 Task: Open a blank sheet, save the file as floraandfaunaletter.txt Type the sentence 'The equation for the area of a triangle is'Add formula using equations and charcters after the sentence 'A = 1/2bh' Select the formula and highlight with color Yellow Change the page Orientation to  Landscape
Action: Mouse moved to (412, 55)
Screenshot: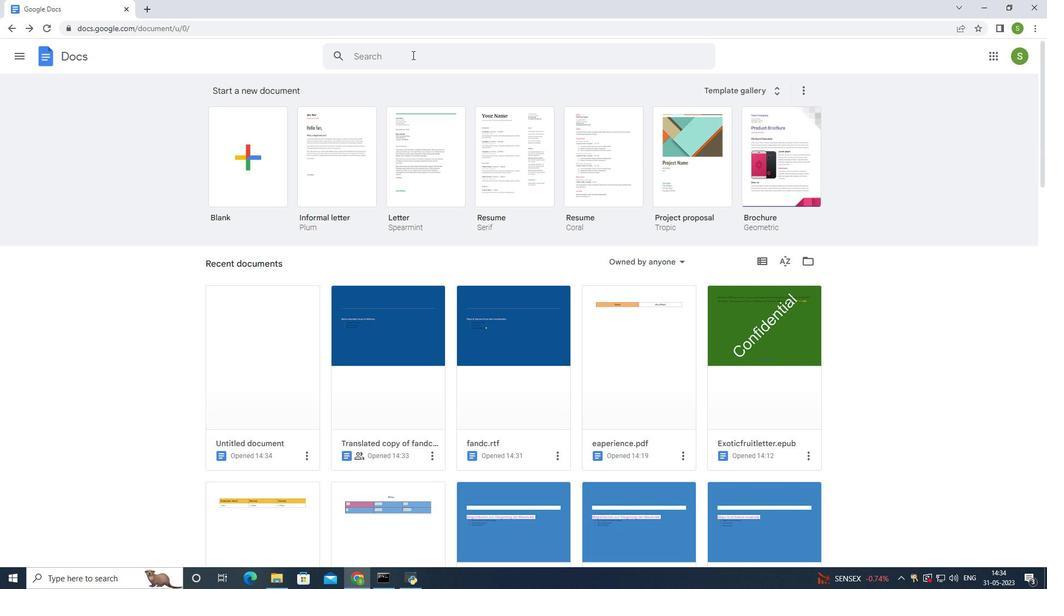 
Action: Mouse pressed left at (412, 55)
Screenshot: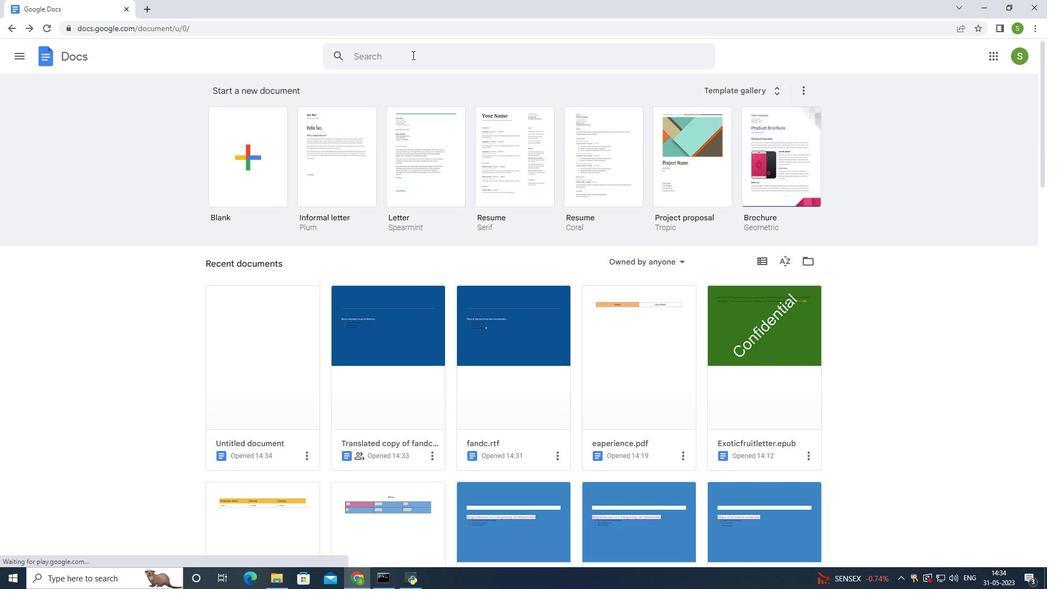 
Action: Mouse moved to (253, 138)
Screenshot: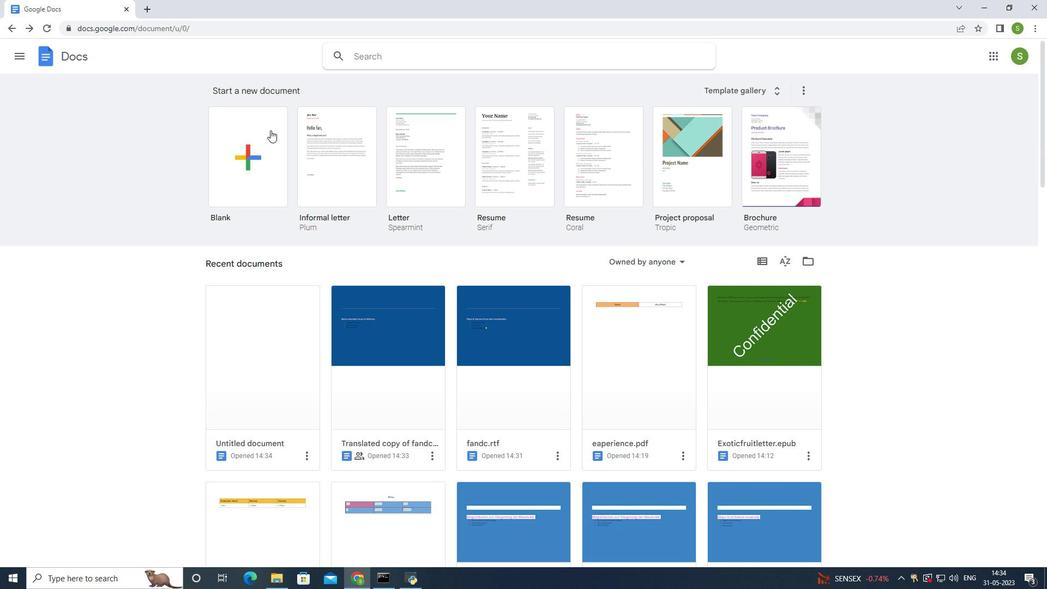 
Action: Mouse pressed left at (253, 138)
Screenshot: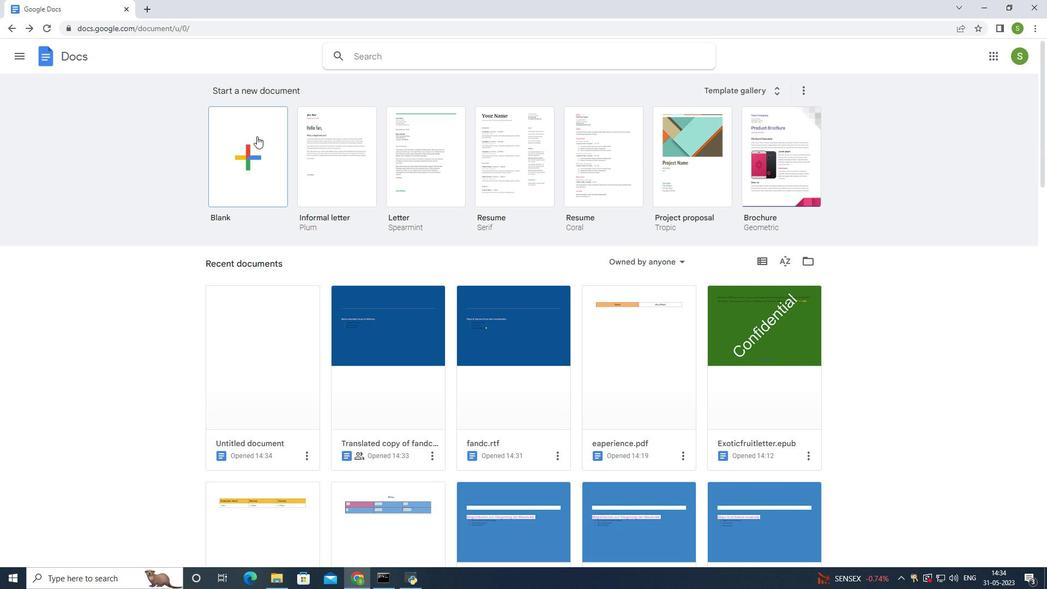 
Action: Mouse moved to (106, 49)
Screenshot: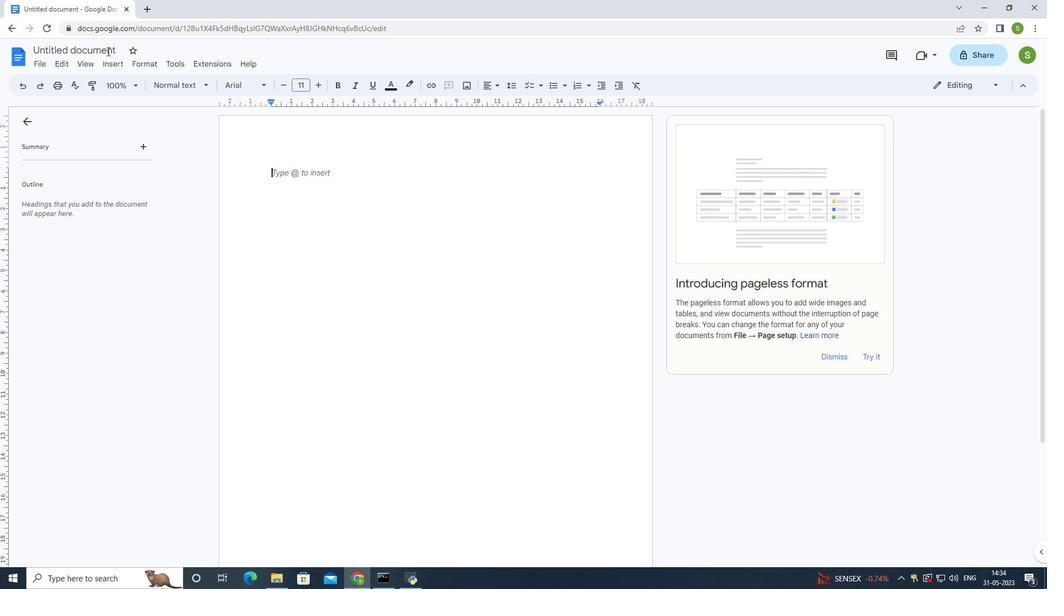 
Action: Mouse pressed left at (106, 49)
Screenshot: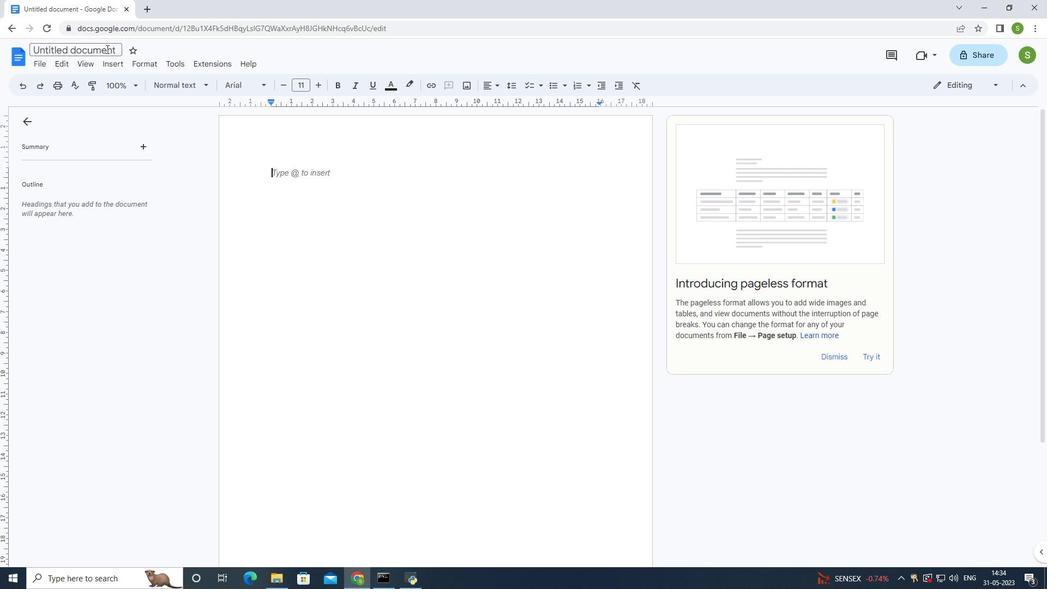 
Action: Mouse moved to (548, 345)
Screenshot: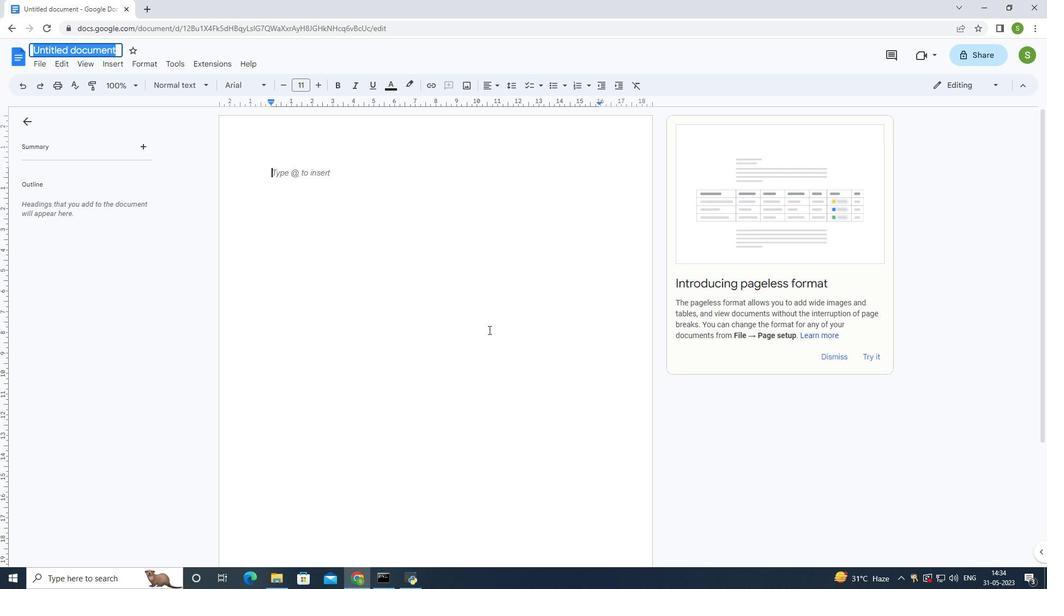 
Action: Key pressed floraandfaunaletter.txt<Key.enter>
Screenshot: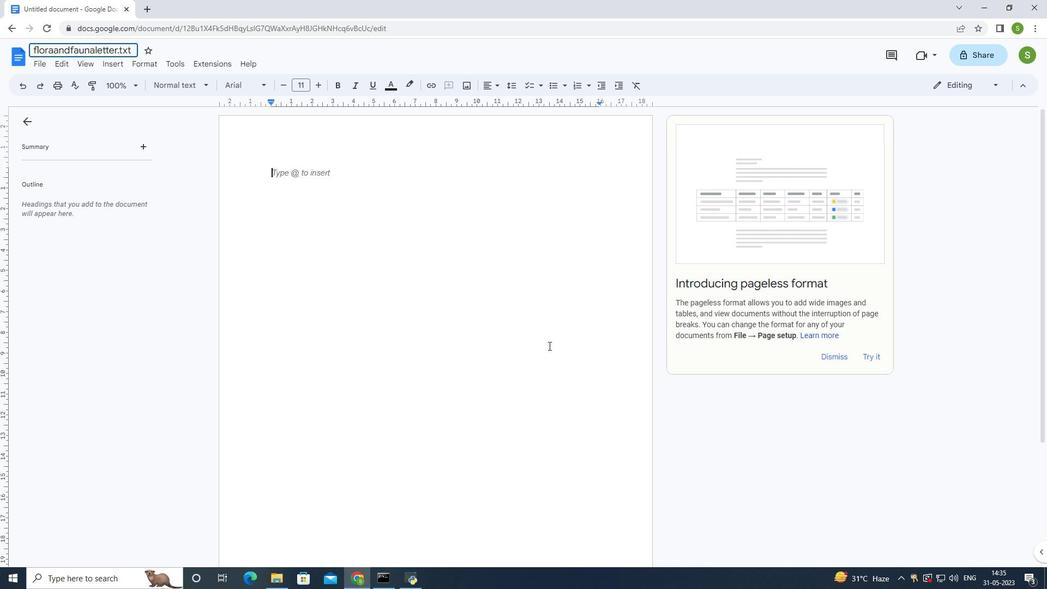 
Action: Mouse moved to (379, 160)
Screenshot: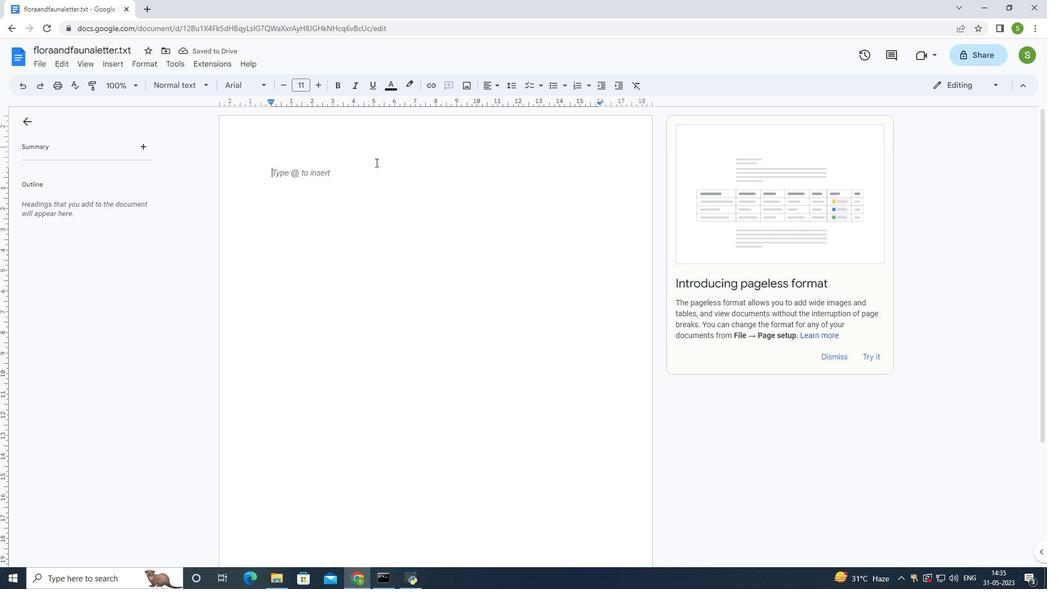 
Action: Key pressed <Key.shift>The<Key.space>equation<Key.space>for<Key.space>the<Key.space>area<Key.space>of<Key.space>a<Key.space>tr
Screenshot: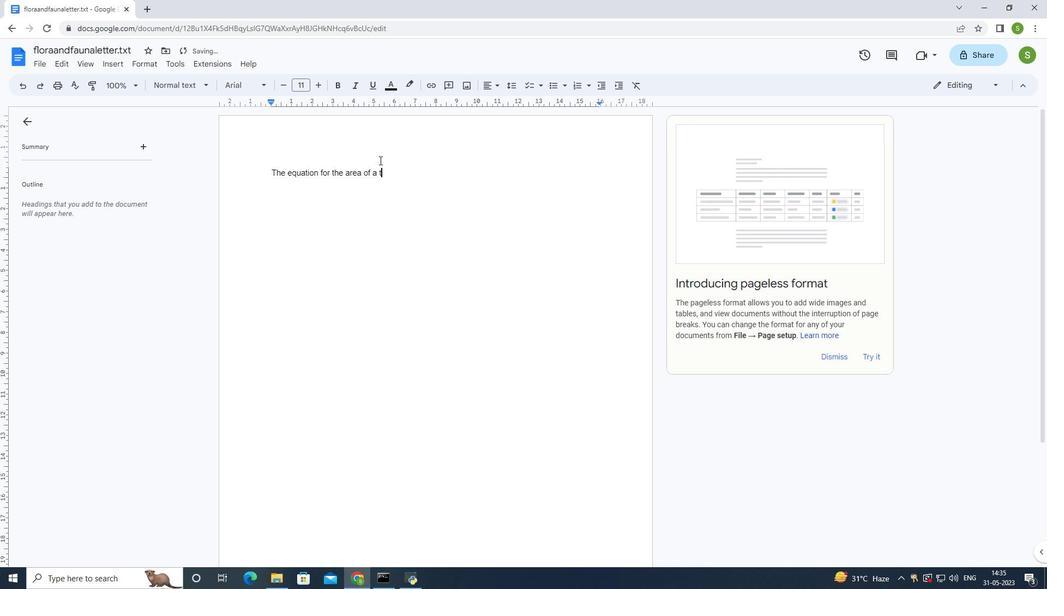 
Action: Mouse moved to (379, 160)
Screenshot: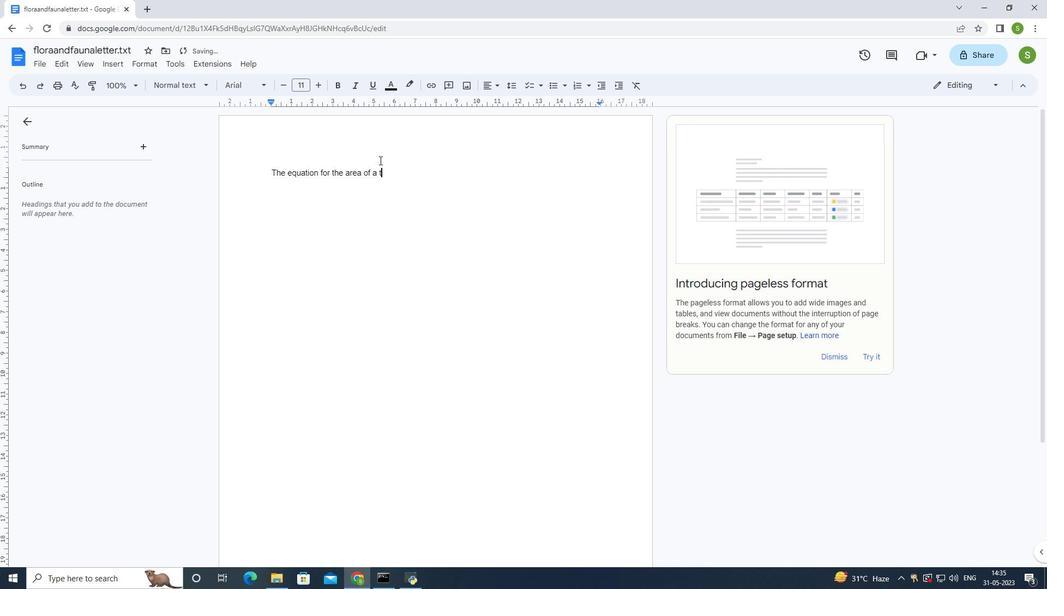 
Action: Key pressed iangle<Key.space>is
Screenshot: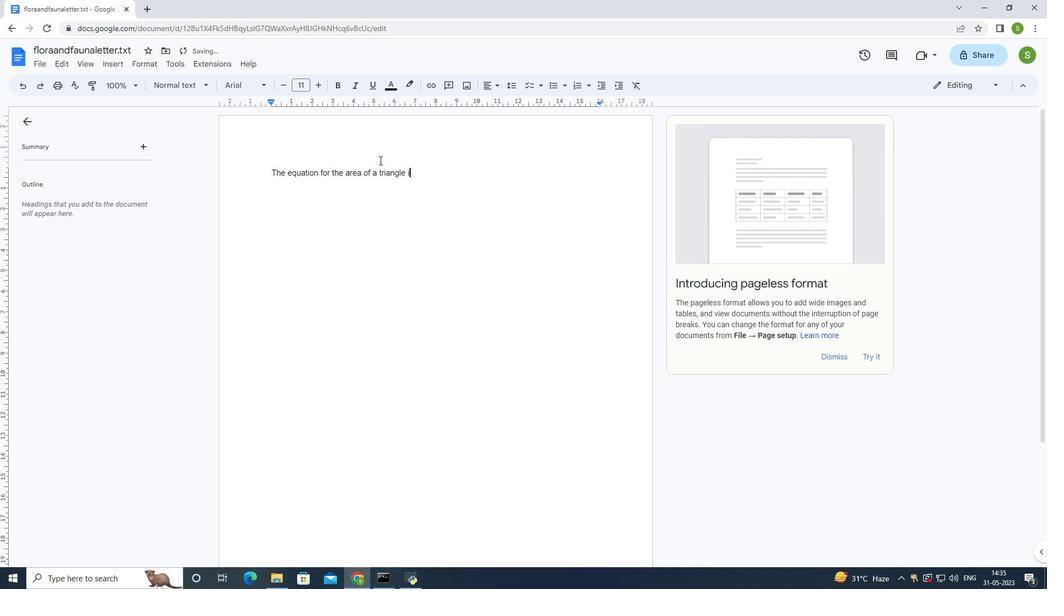 
Action: Mouse moved to (457, 139)
Screenshot: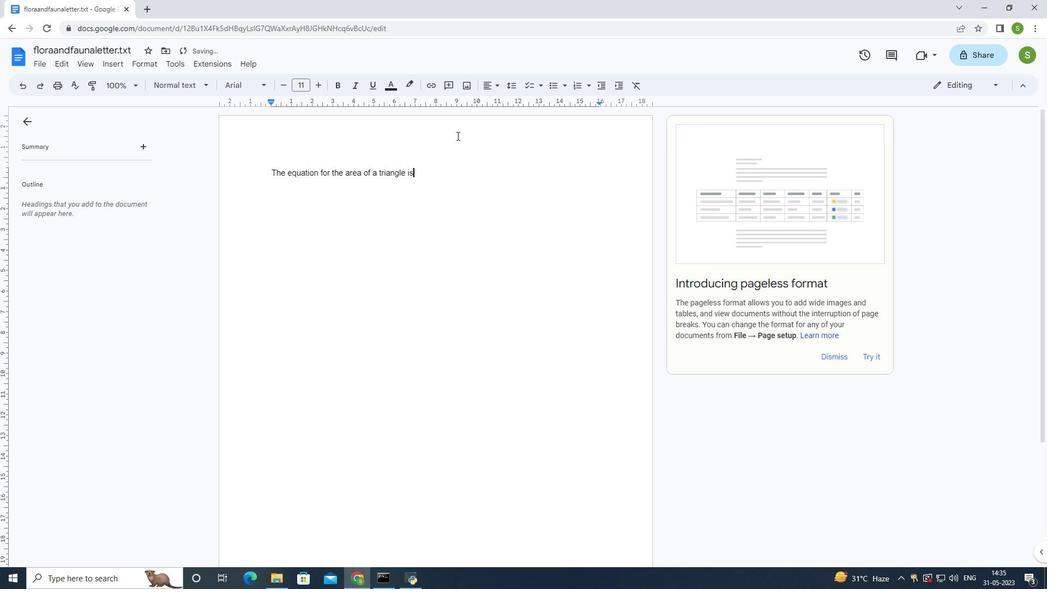 
Action: Key pressed <Key.space>
Screenshot: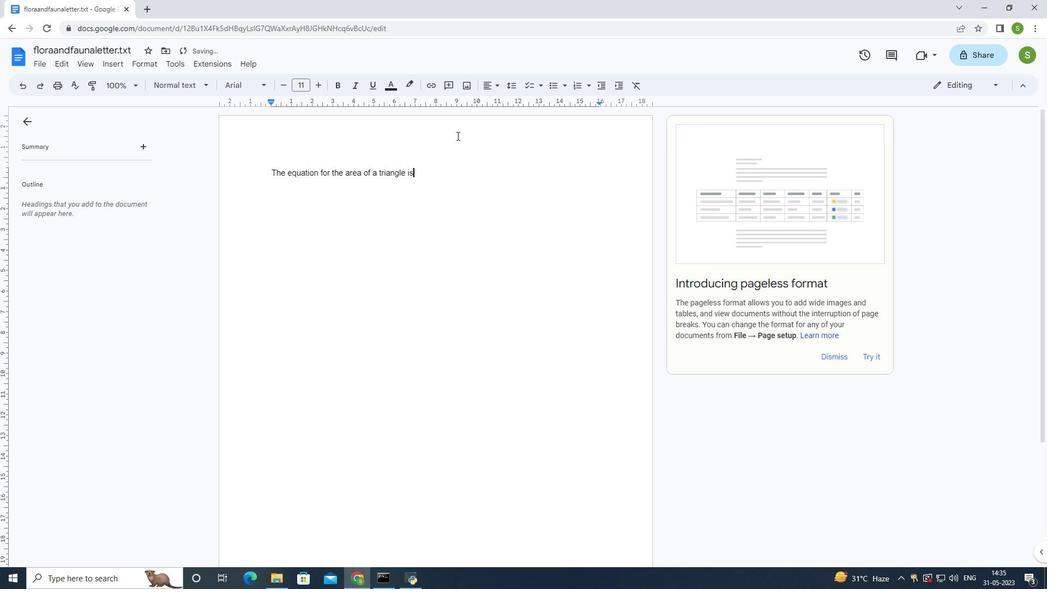 
Action: Mouse moved to (150, 63)
Screenshot: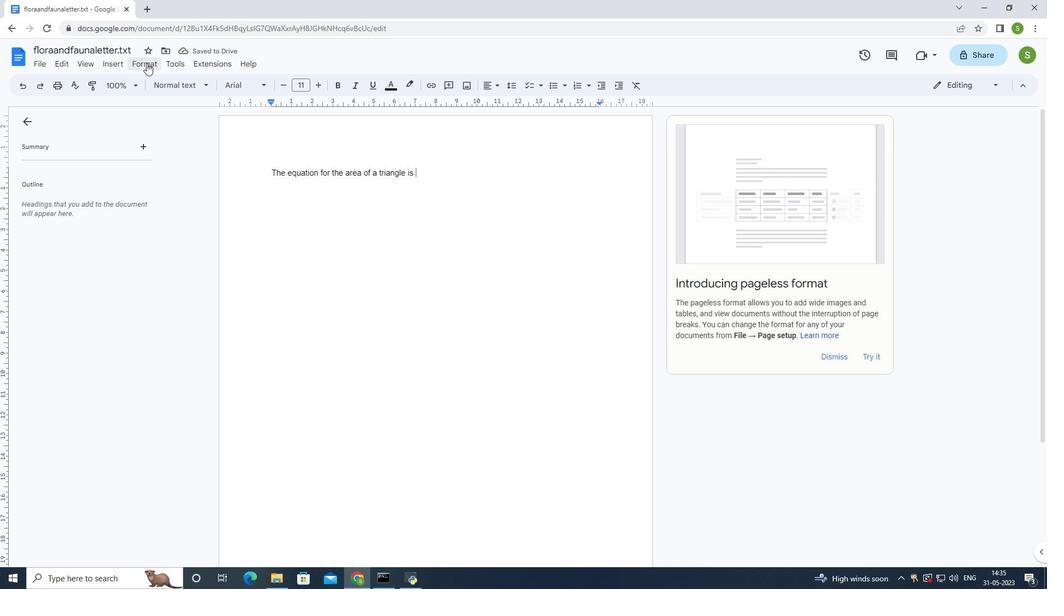 
Action: Mouse pressed left at (150, 63)
Screenshot: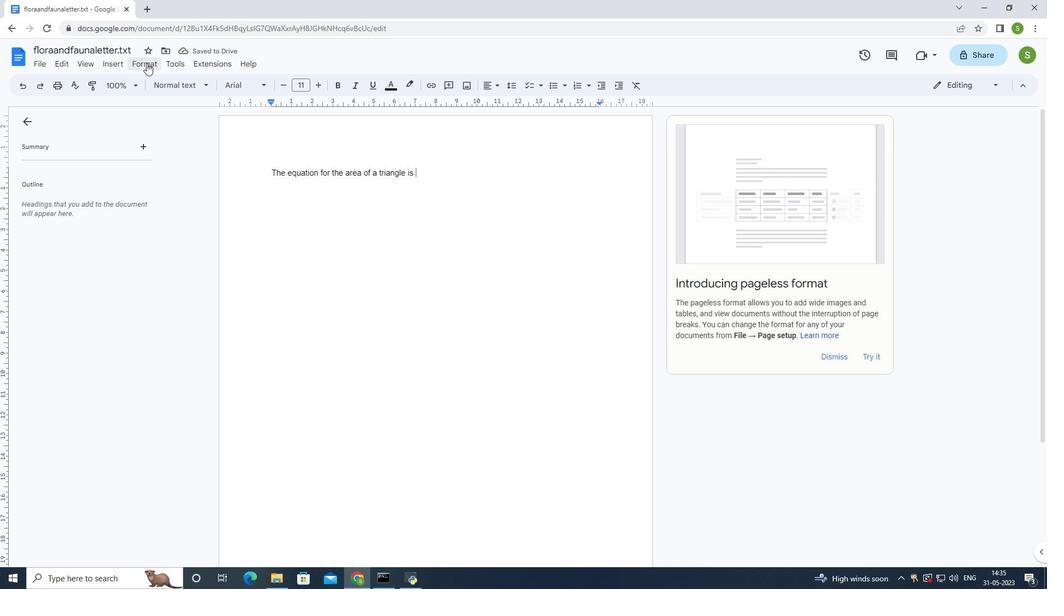 
Action: Mouse moved to (145, 64)
Screenshot: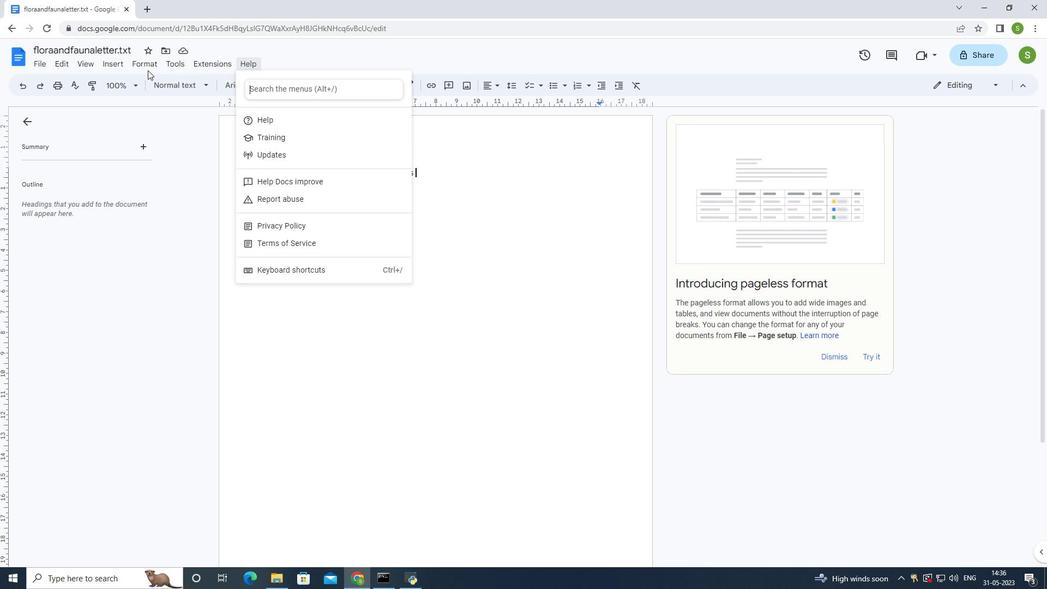 
Action: Mouse pressed left at (145, 64)
Screenshot: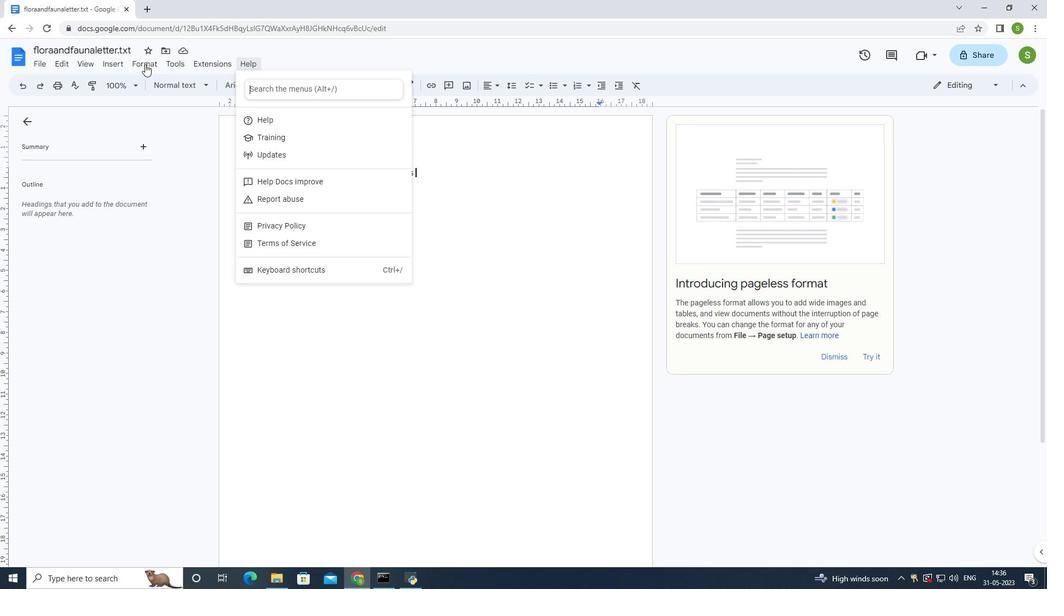 
Action: Mouse moved to (149, 65)
Screenshot: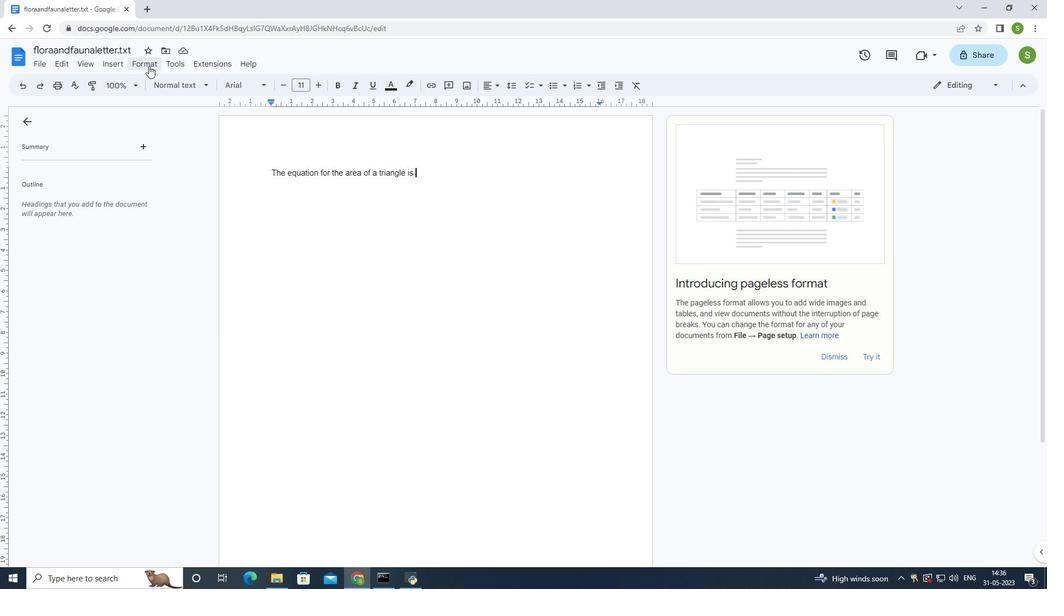 
Action: Mouse pressed left at (149, 65)
Screenshot: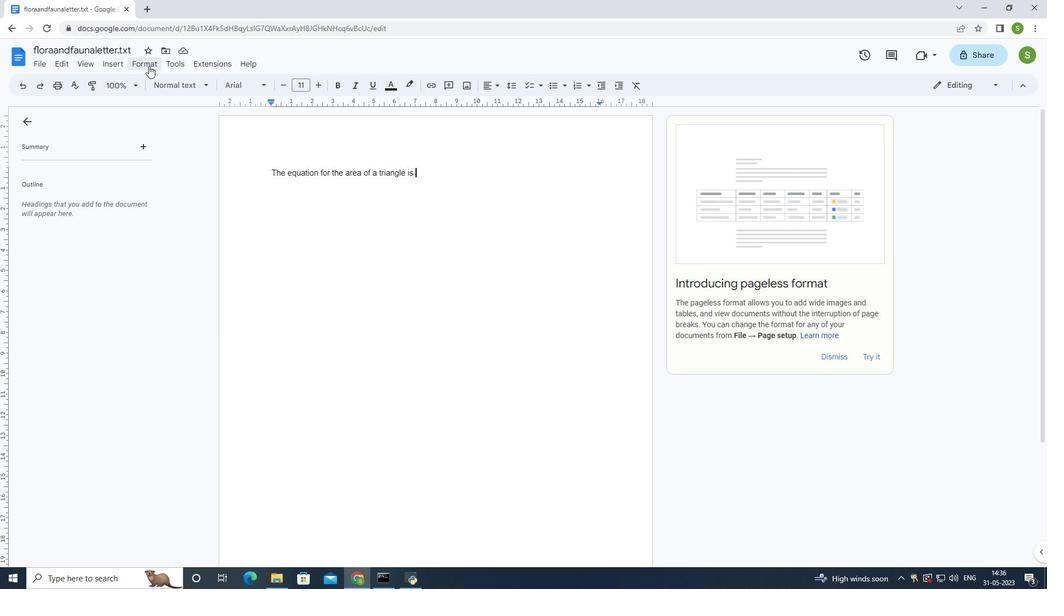 
Action: Mouse moved to (161, 291)
Screenshot: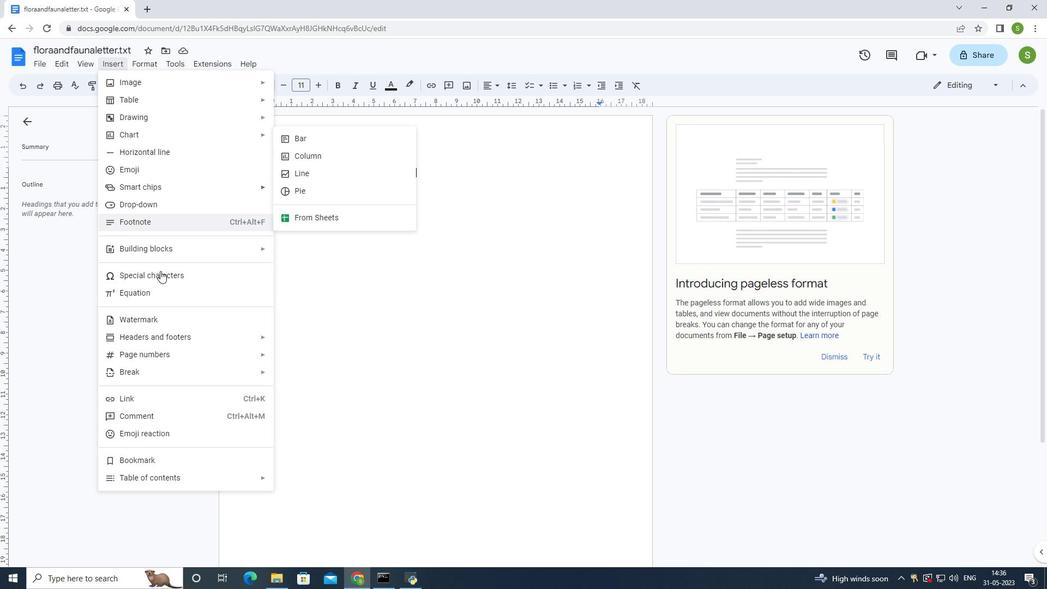 
Action: Mouse pressed left at (161, 291)
Screenshot: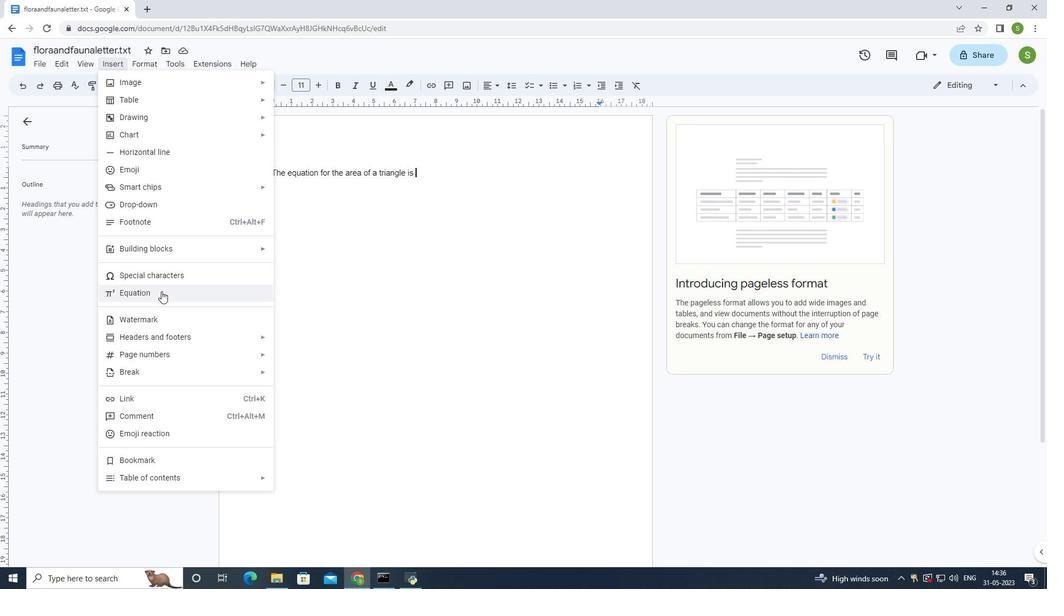 
Action: Mouse moved to (435, 260)
Screenshot: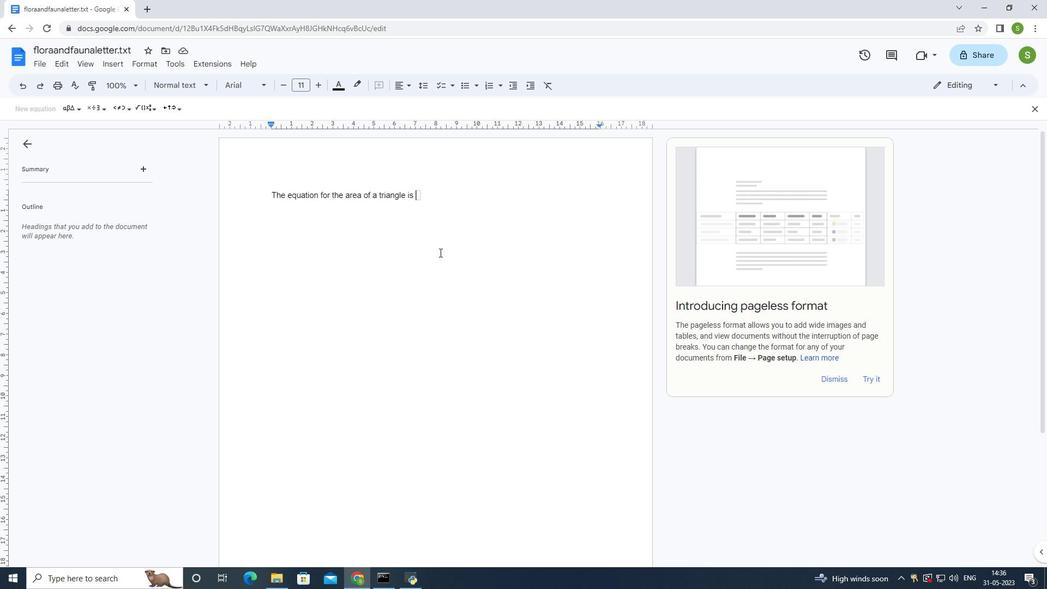 
Action: Key pressed <Key.shift>A=1/2bh<Key.enter>
Screenshot: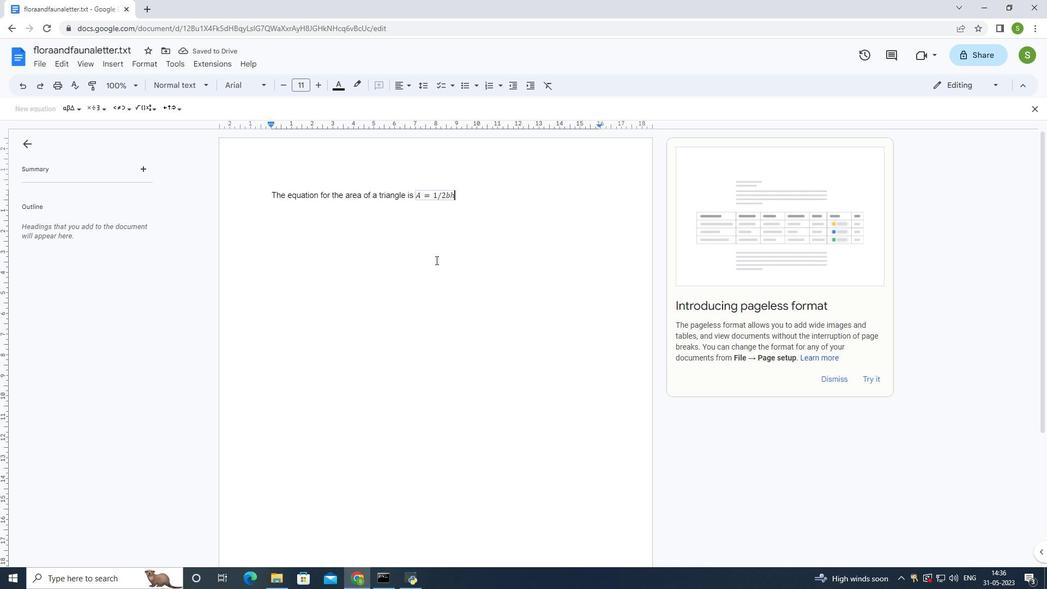 
Action: Mouse moved to (454, 195)
Screenshot: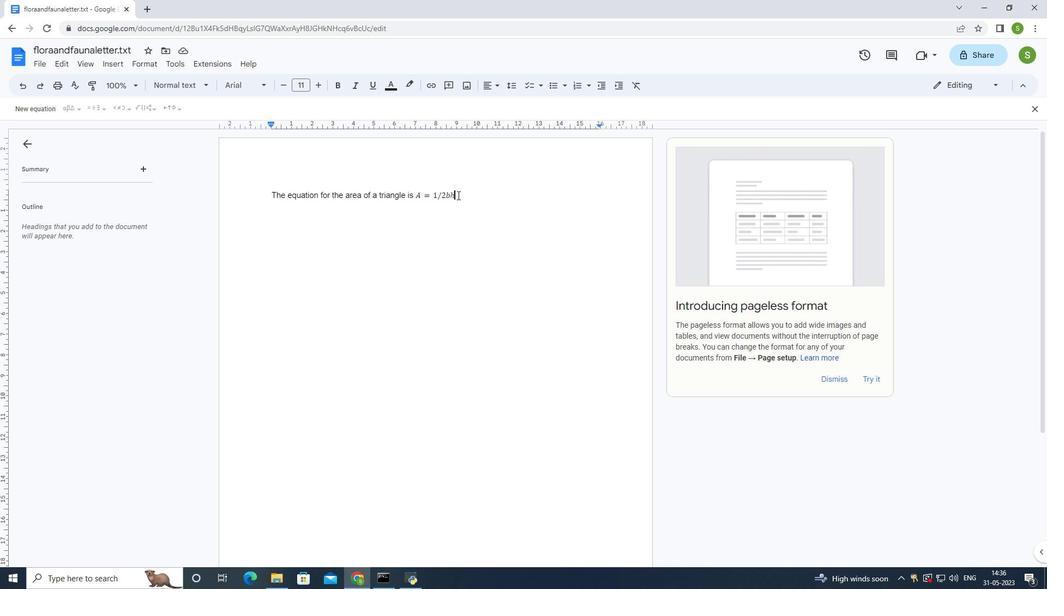 
Action: Mouse pressed left at (454, 195)
Screenshot: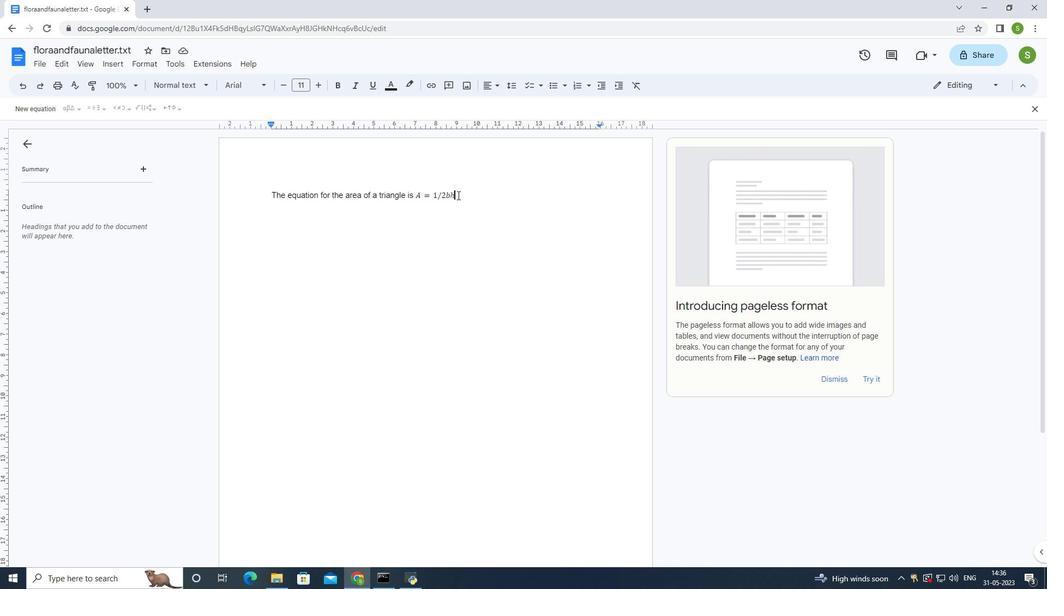 
Action: Mouse moved to (390, 84)
Screenshot: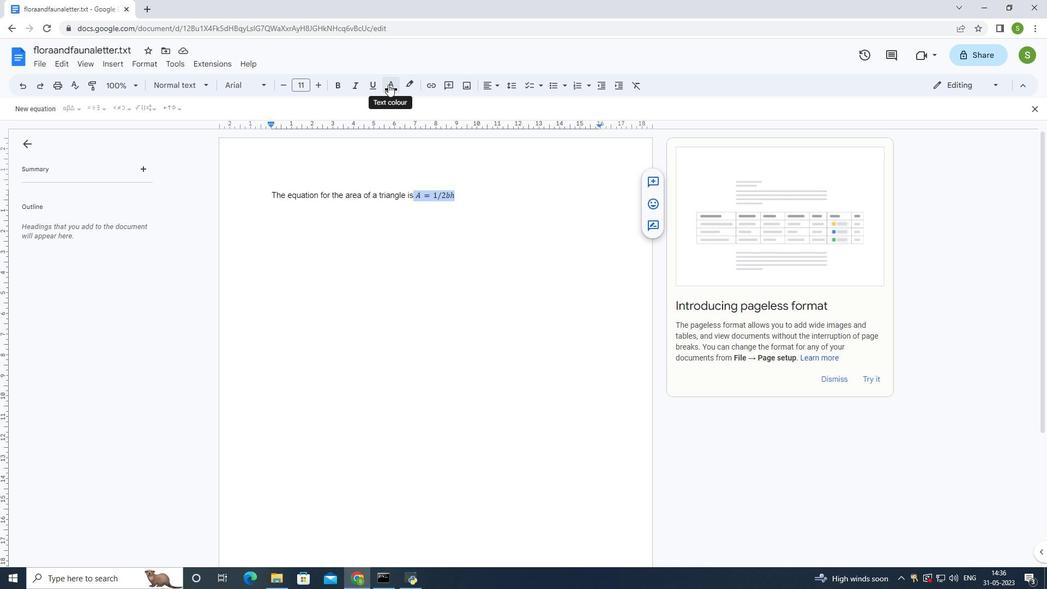 
Action: Mouse pressed left at (390, 84)
Screenshot: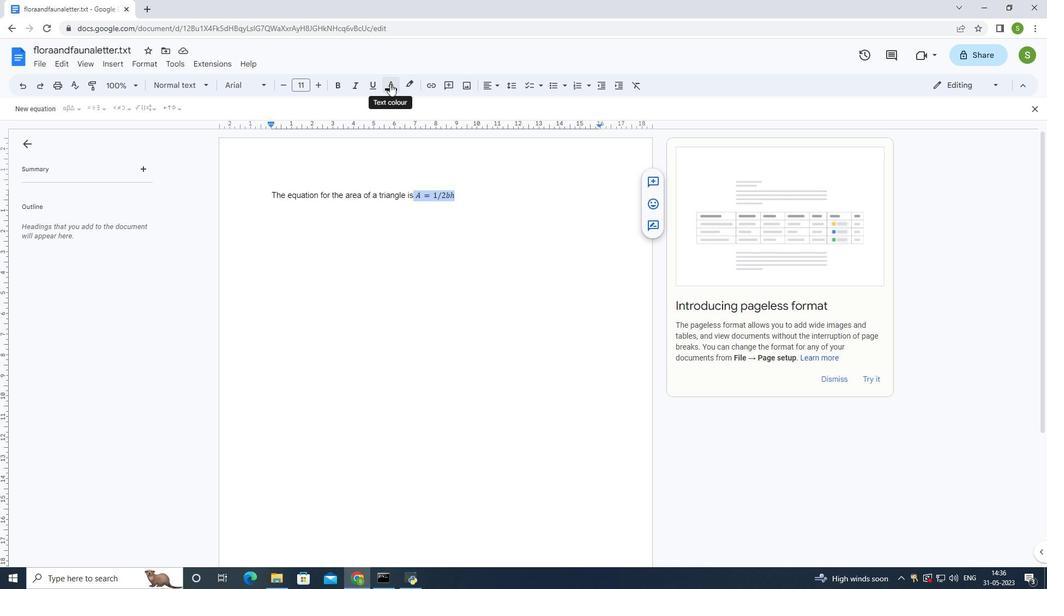 
Action: Mouse moved to (429, 175)
Screenshot: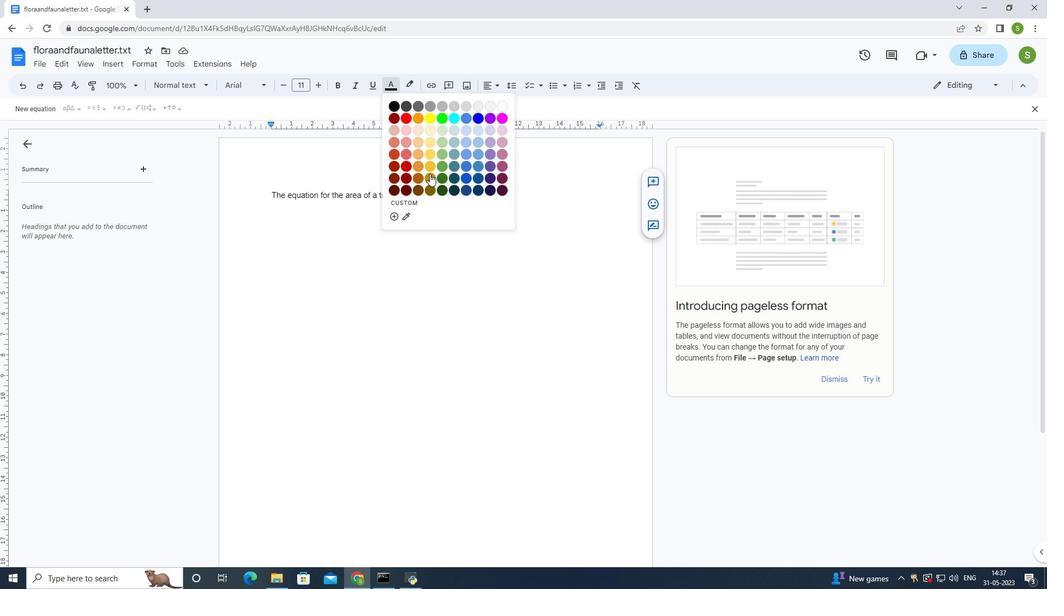 
Action: Mouse pressed left at (429, 175)
Screenshot: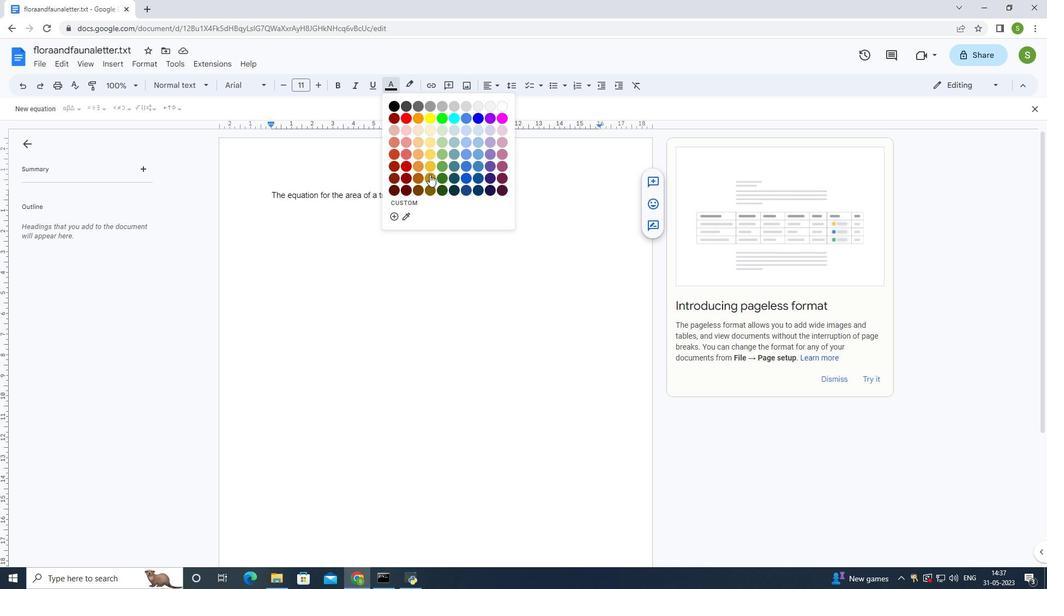 
Action: Mouse moved to (458, 187)
Screenshot: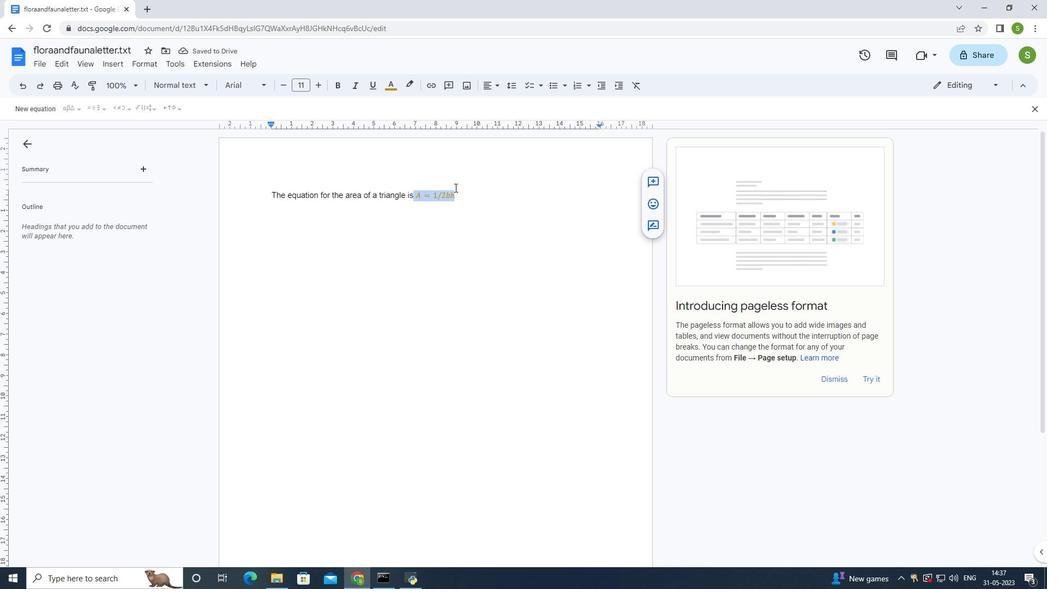 
Action: Mouse pressed left at (458, 187)
Screenshot: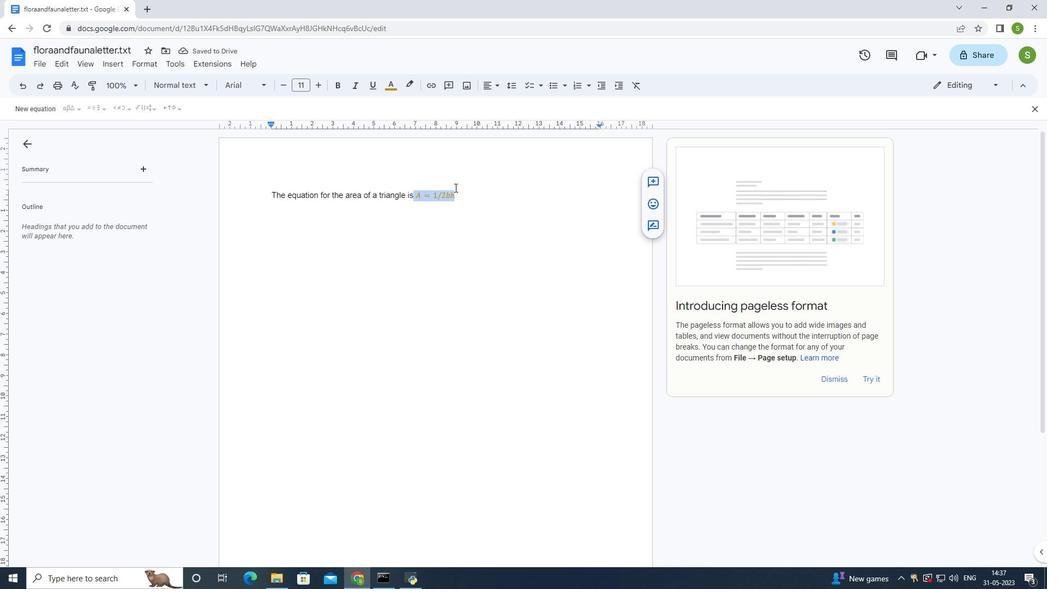 
Action: Mouse moved to (86, 63)
Screenshot: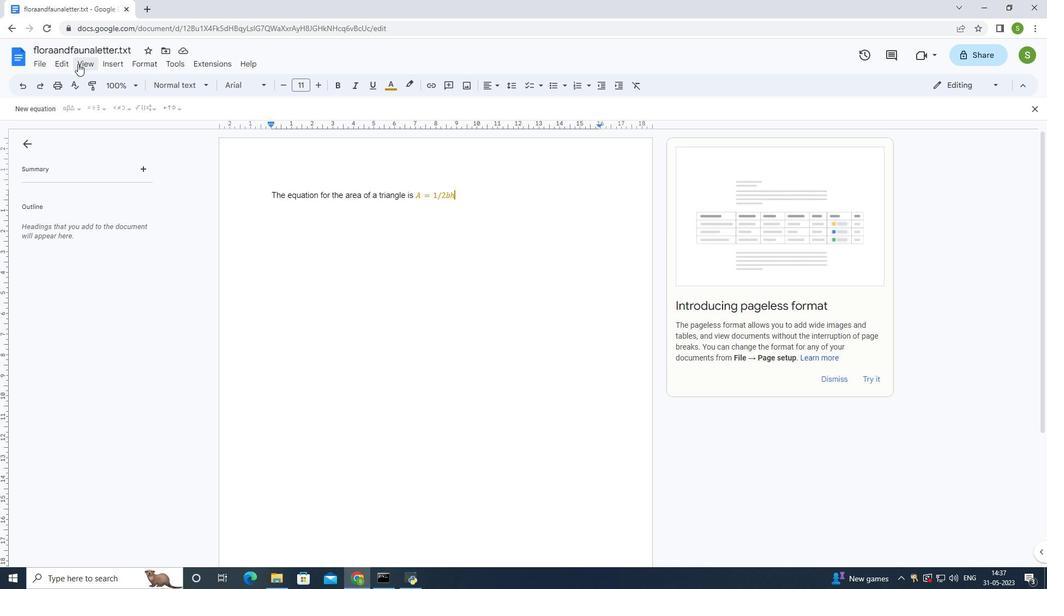 
Action: Mouse pressed left at (86, 63)
Screenshot: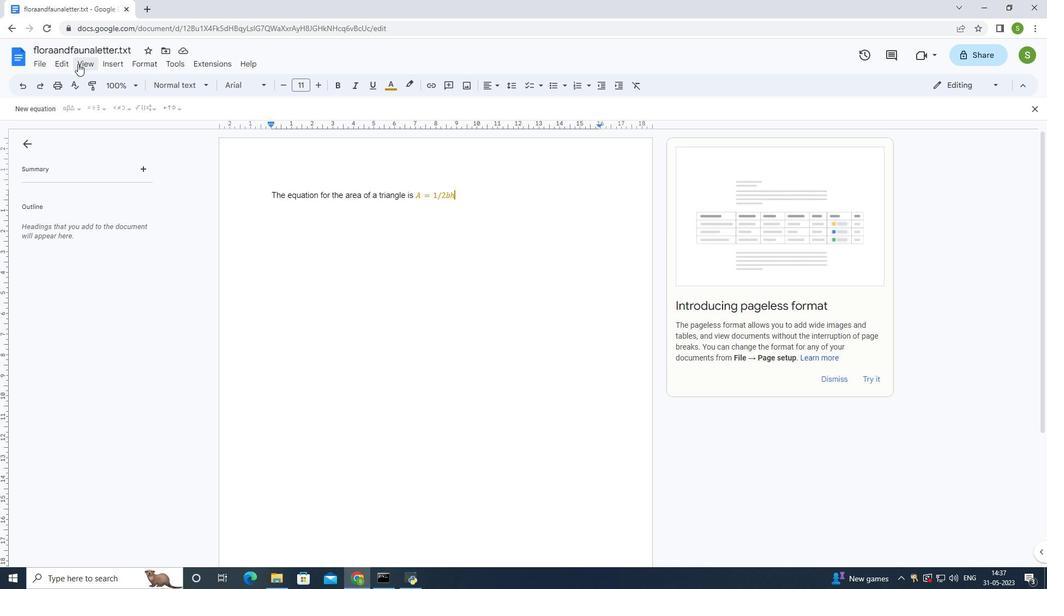 
Action: Mouse moved to (189, 234)
Screenshot: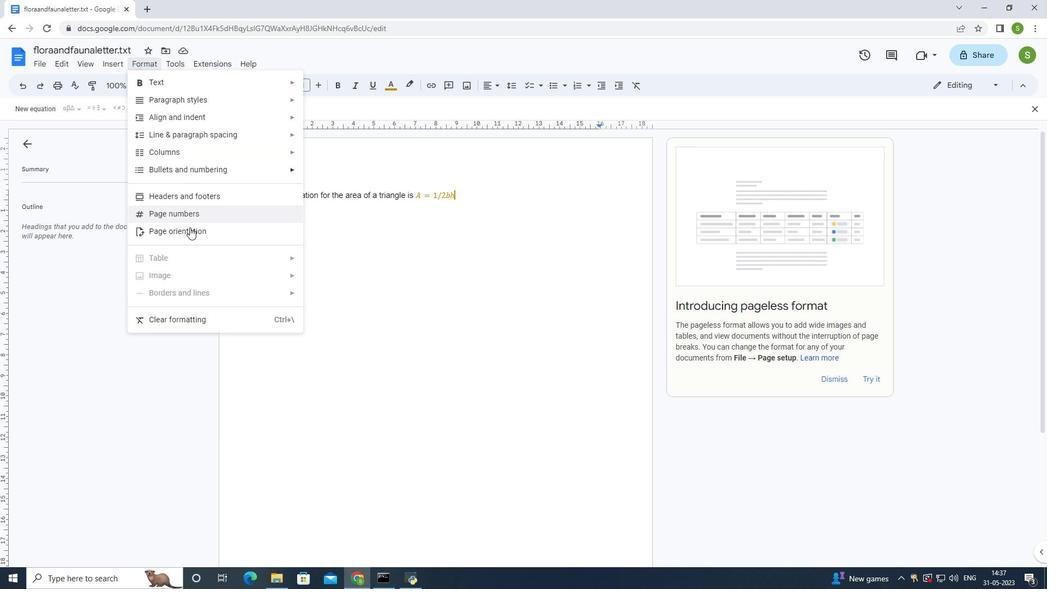 
Action: Mouse pressed left at (189, 234)
Screenshot: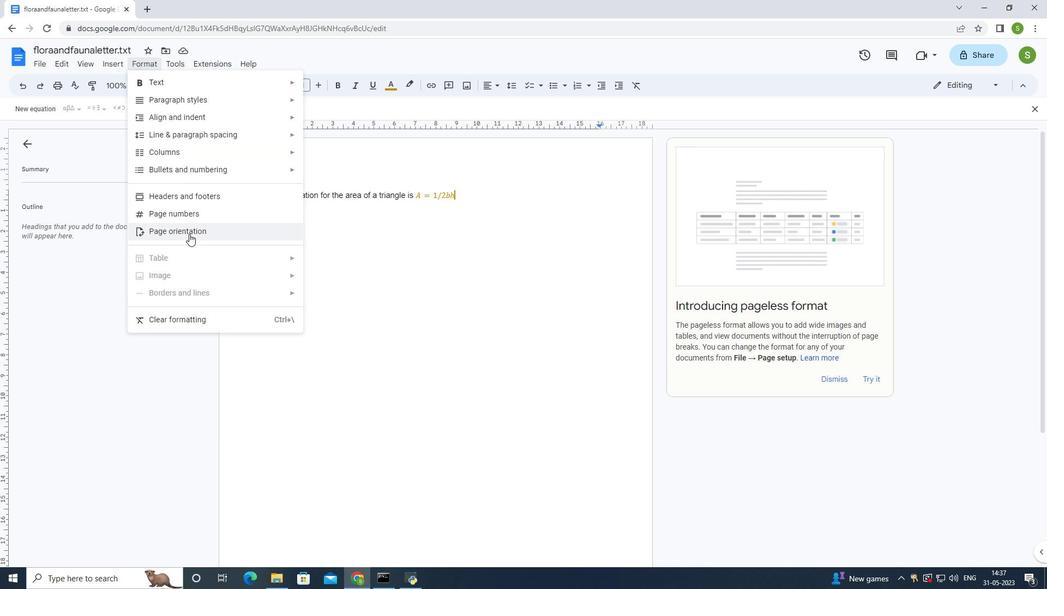 
Action: Mouse moved to (484, 321)
Screenshot: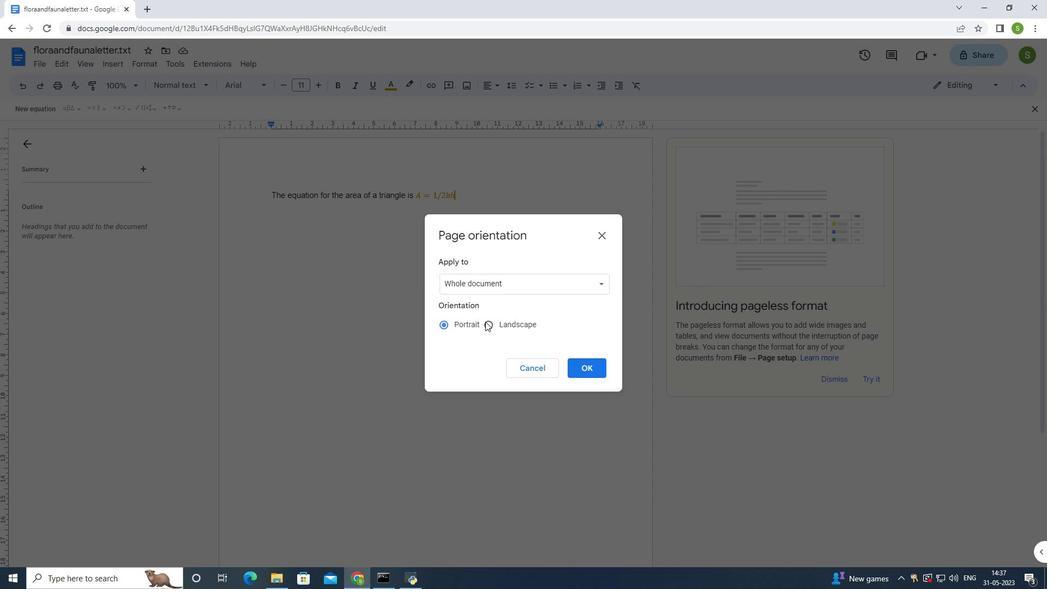 
Action: Mouse pressed left at (484, 321)
Screenshot: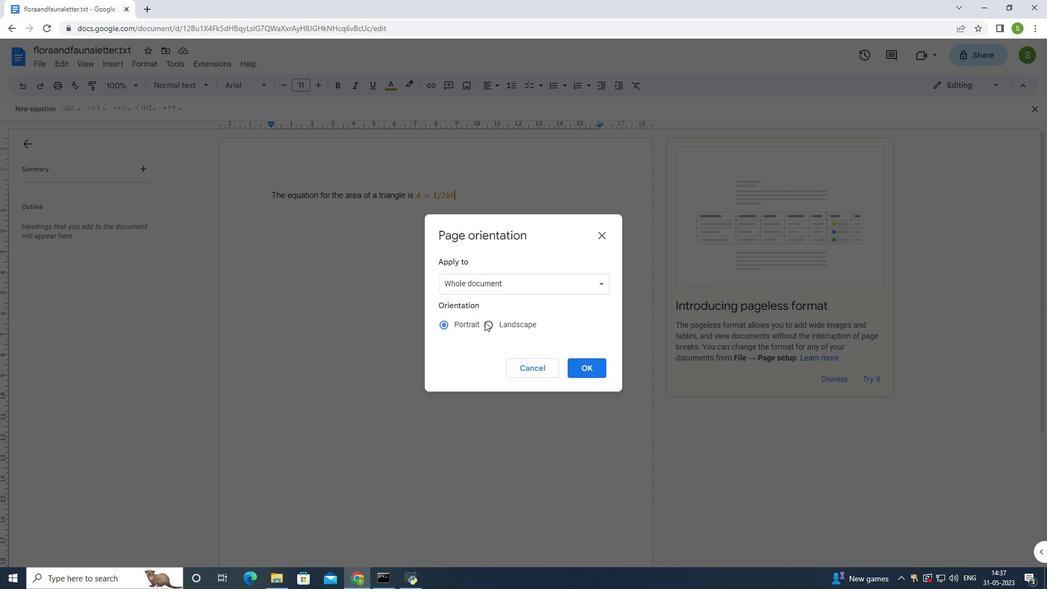 
Action: Mouse moved to (586, 372)
Screenshot: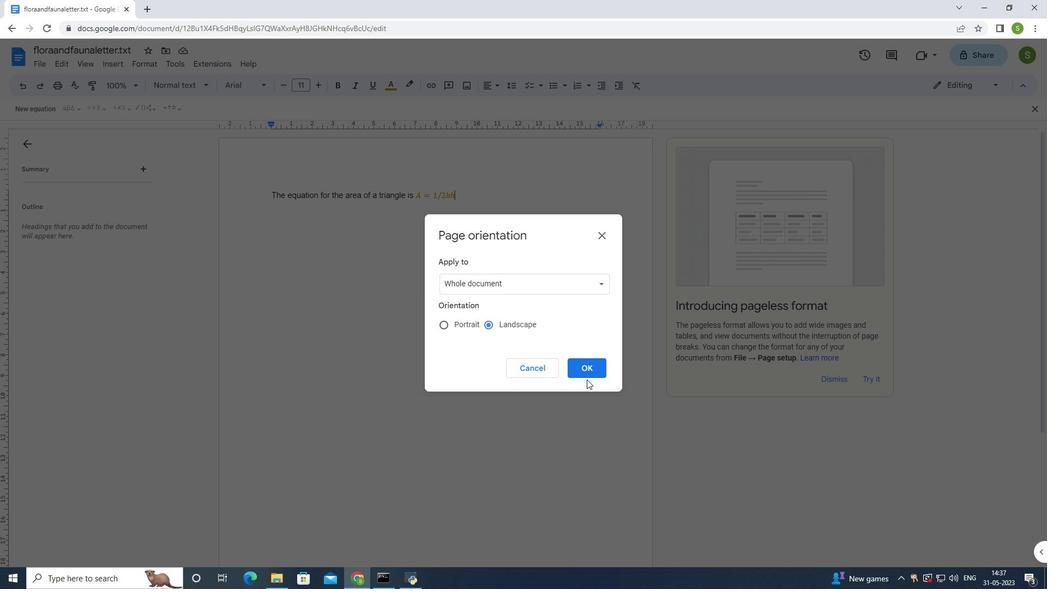 
Action: Mouse pressed left at (586, 372)
Screenshot: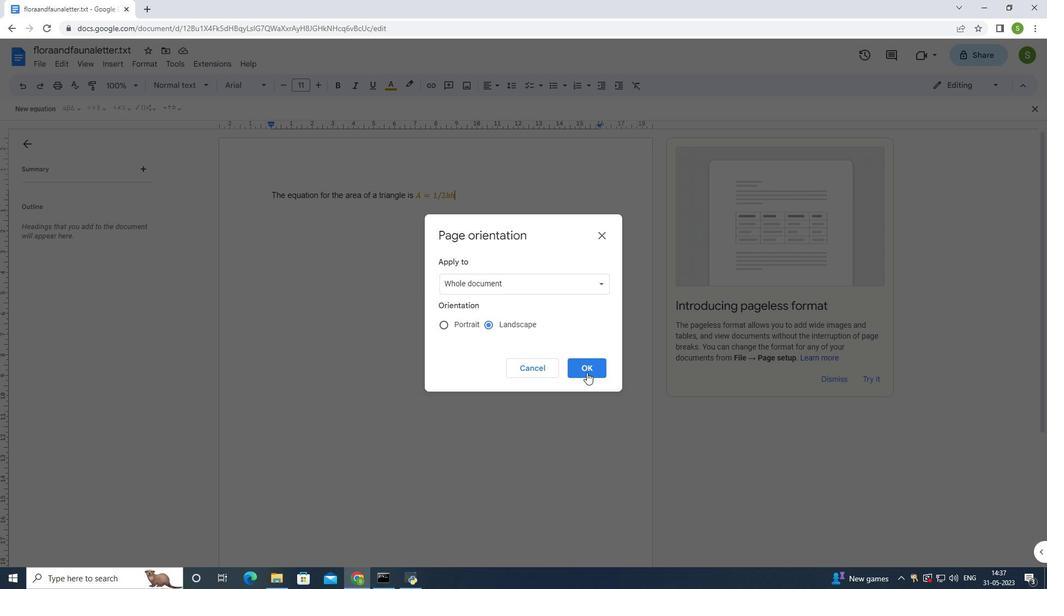 
Action: Mouse moved to (580, 218)
Screenshot: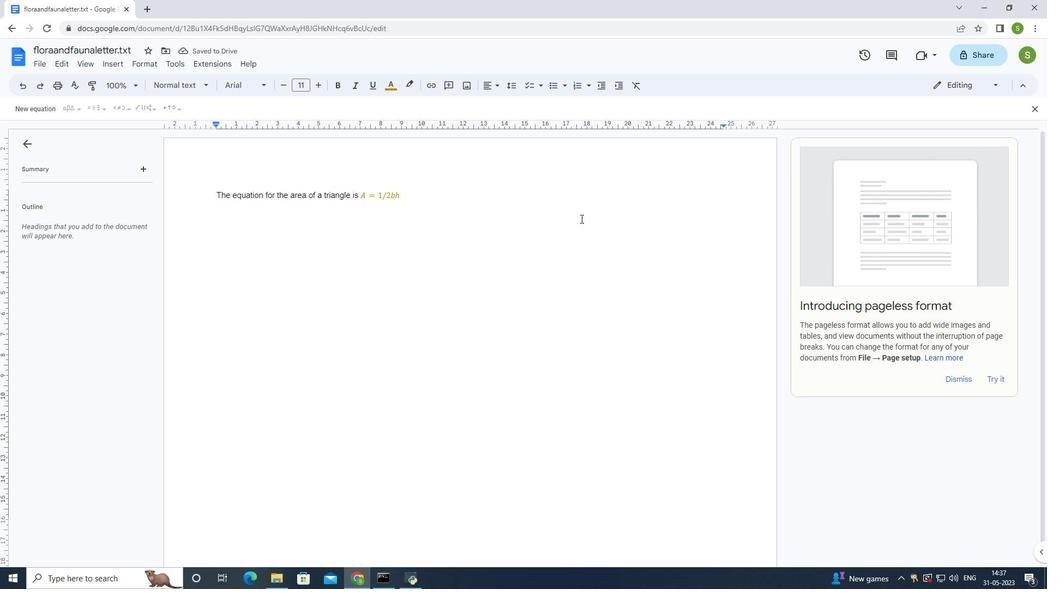 
